 Task: For heading Calibri with Bold.  font size for heading24,  'Change the font style of data to'Bell MT.  and font size to 16,  Change the alignment of both headline & data to Align middle & Align Center.  In the sheet  Attendance Sheet for Weekly Monitoringbook
Action: Mouse moved to (337, 449)
Screenshot: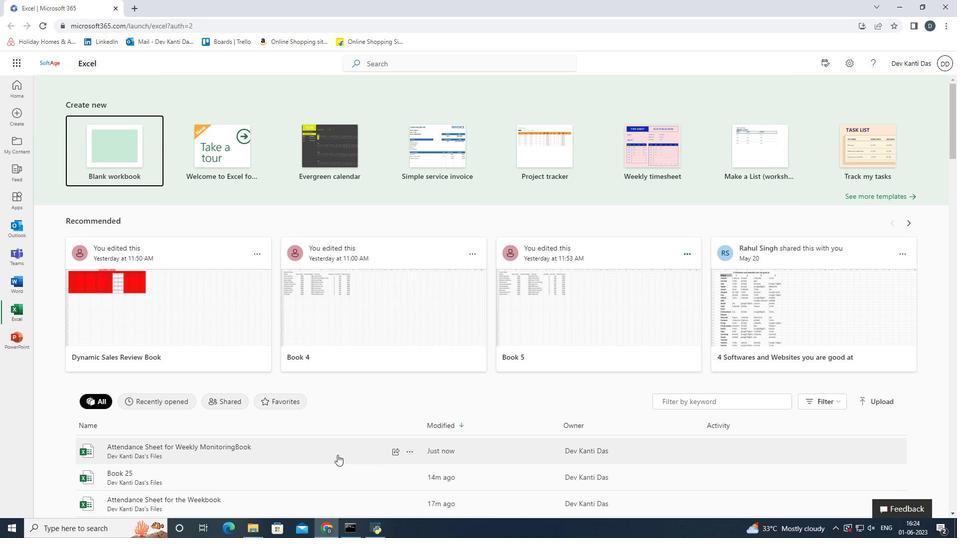 
Action: Mouse pressed left at (337, 449)
Screenshot: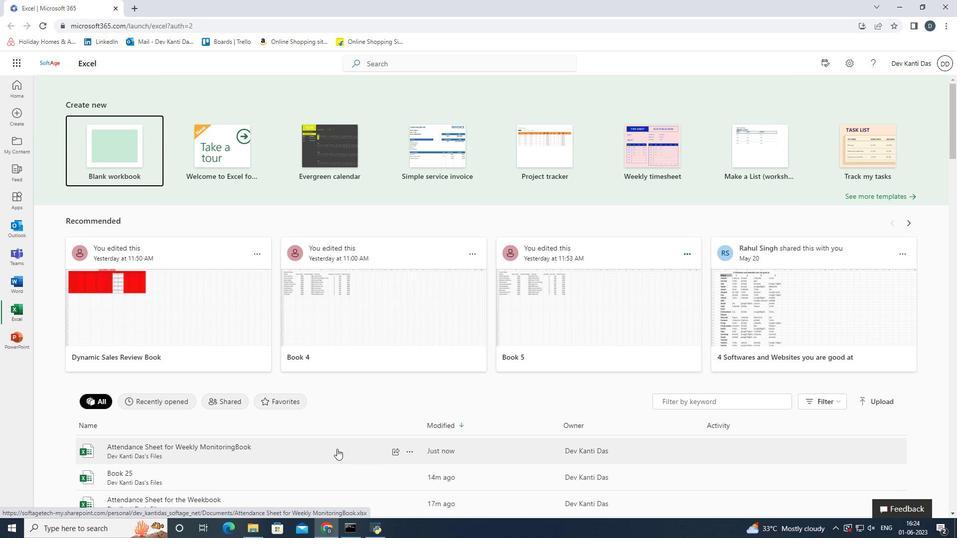 
Action: Mouse moved to (49, 169)
Screenshot: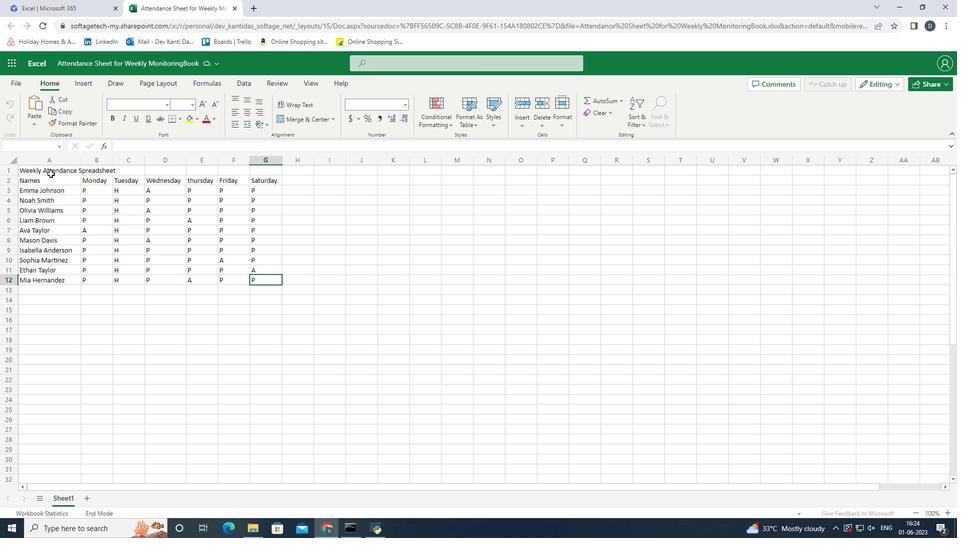 
Action: Mouse pressed left at (49, 169)
Screenshot: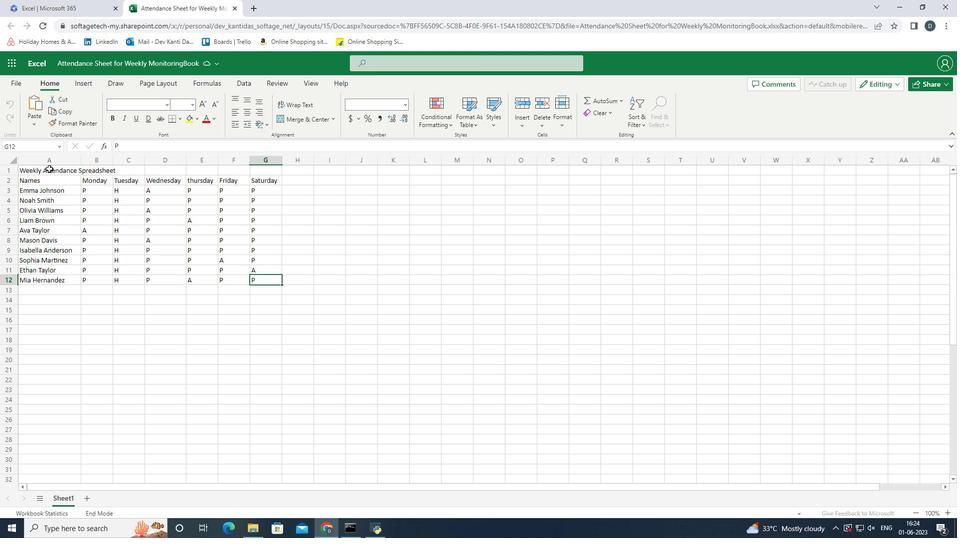 
Action: Mouse moved to (168, 101)
Screenshot: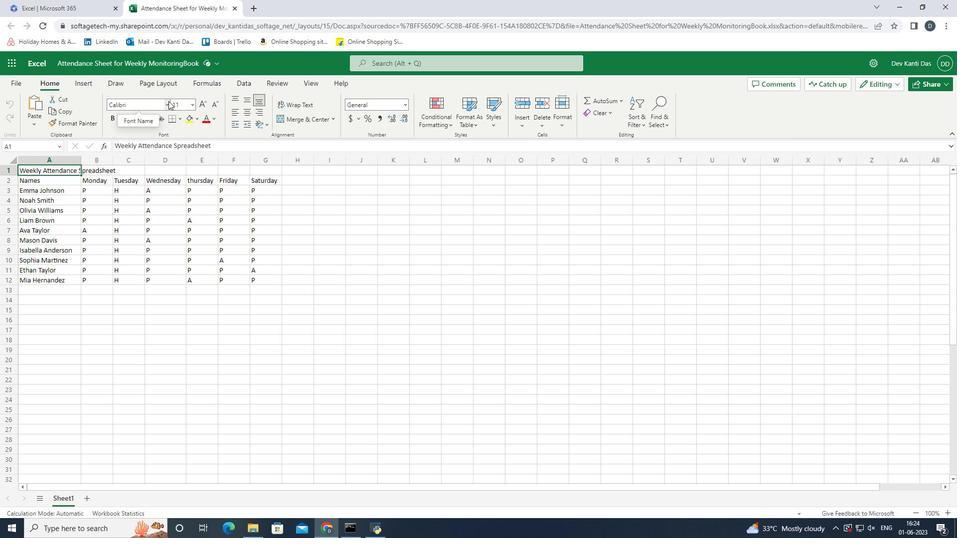 
Action: Mouse pressed left at (168, 101)
Screenshot: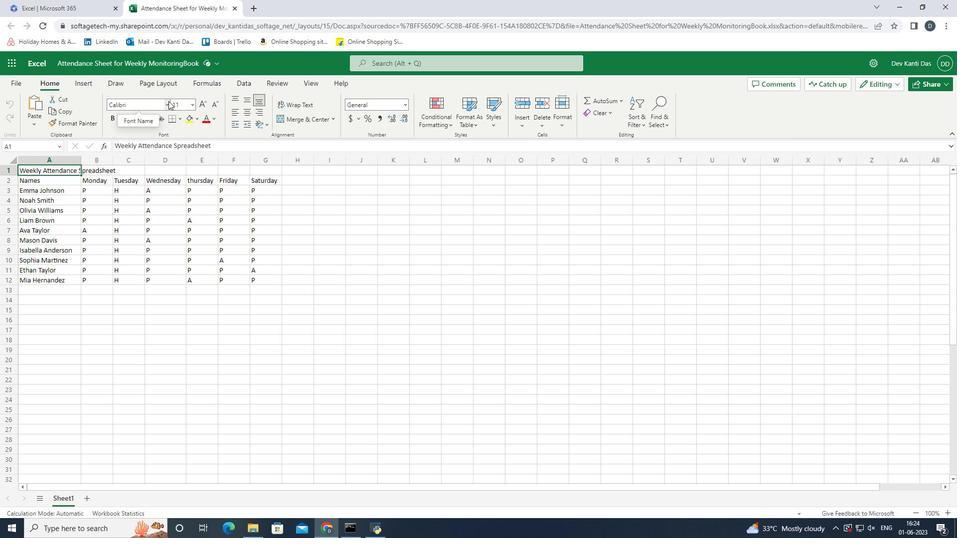 
Action: Mouse moved to (164, 198)
Screenshot: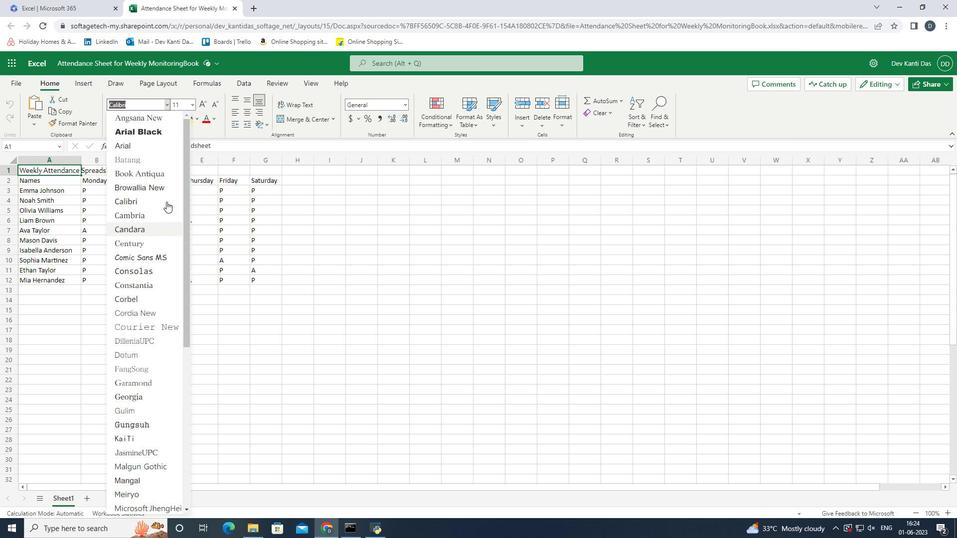 
Action: Mouse pressed left at (164, 198)
Screenshot: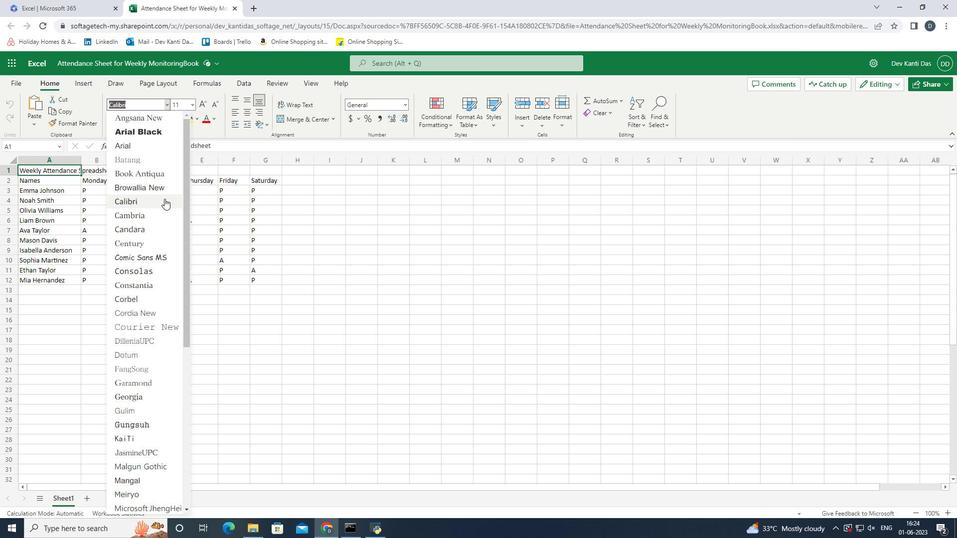 
Action: Mouse moved to (111, 122)
Screenshot: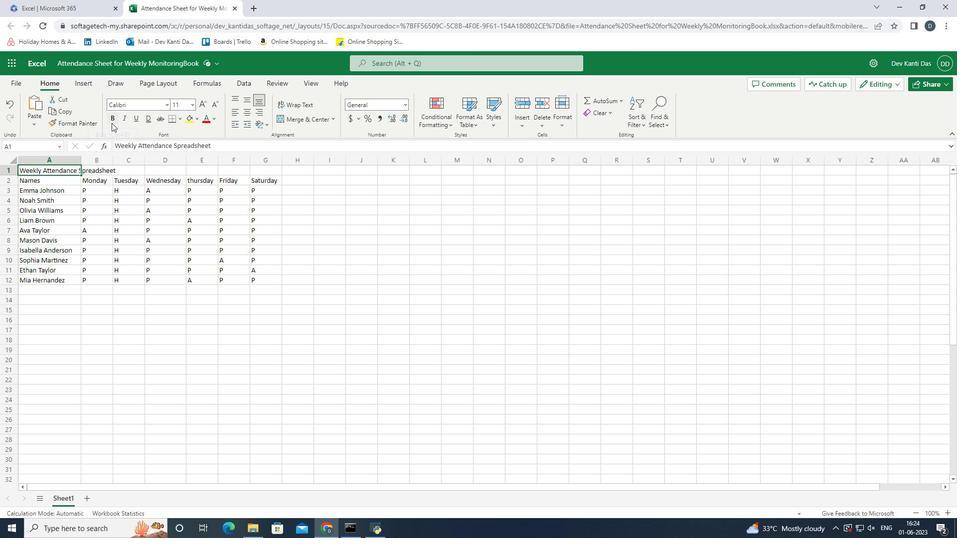 
Action: Mouse pressed left at (111, 122)
Screenshot: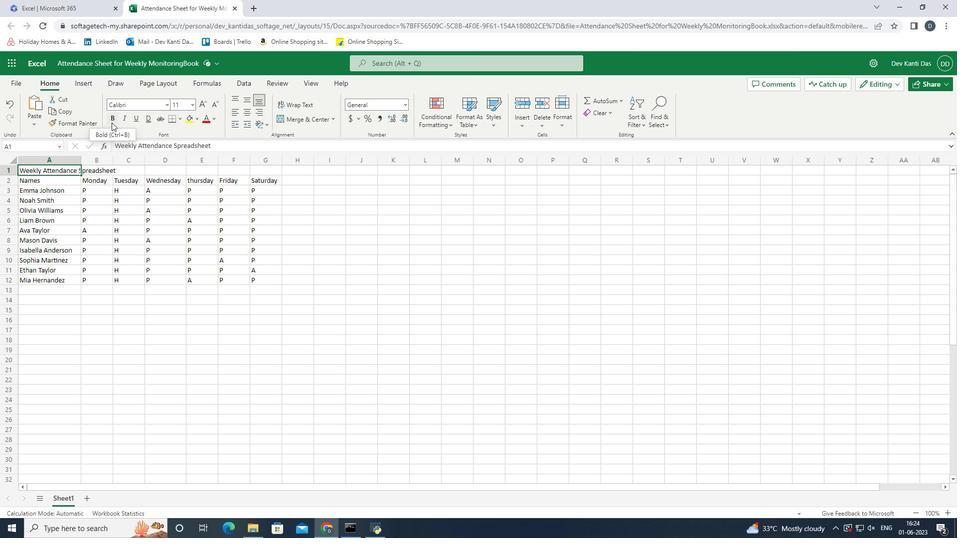 
Action: Mouse moved to (192, 106)
Screenshot: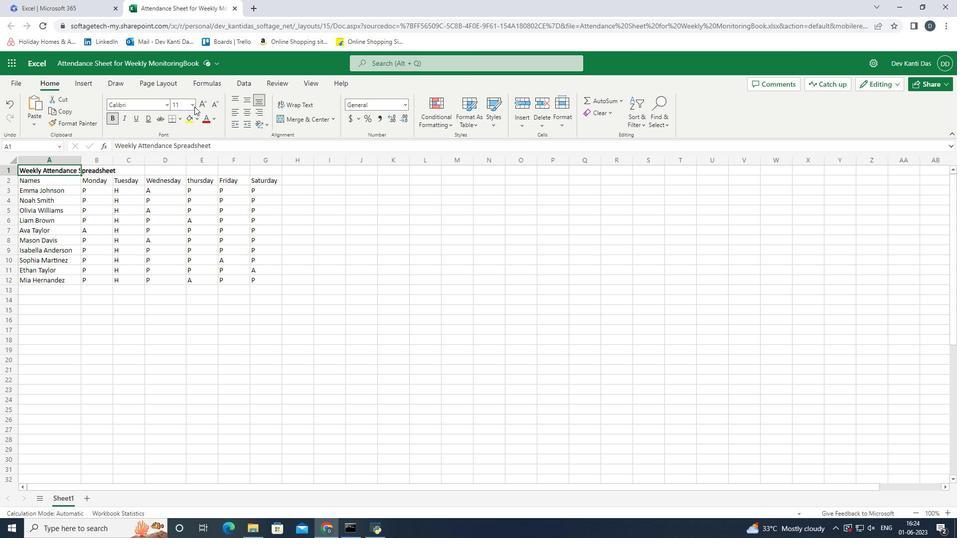 
Action: Mouse pressed left at (192, 106)
Screenshot: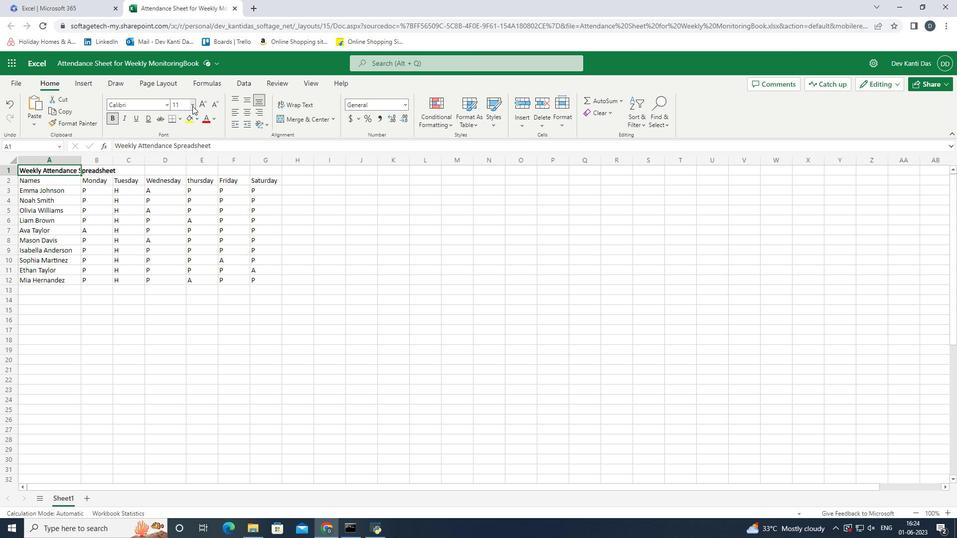 
Action: Mouse moved to (186, 238)
Screenshot: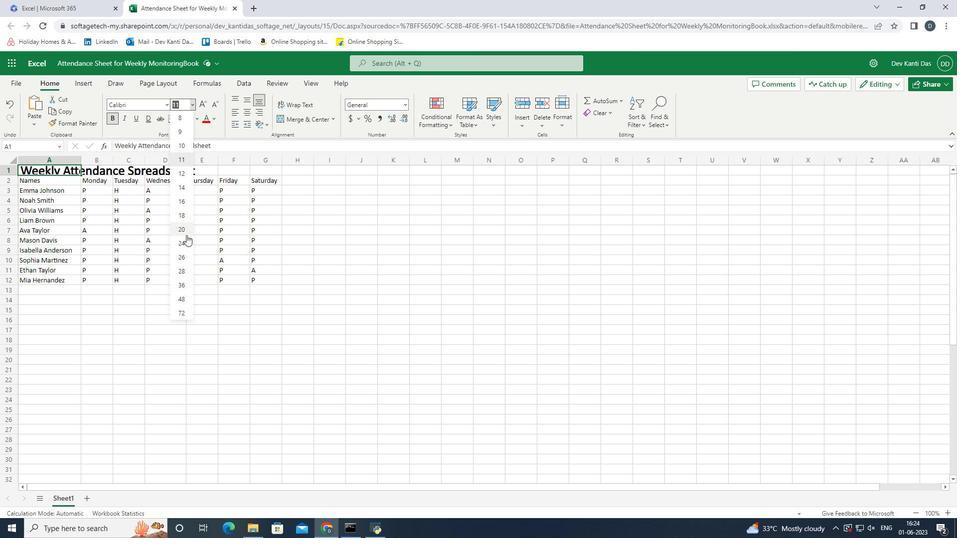 
Action: Mouse pressed left at (186, 238)
Screenshot: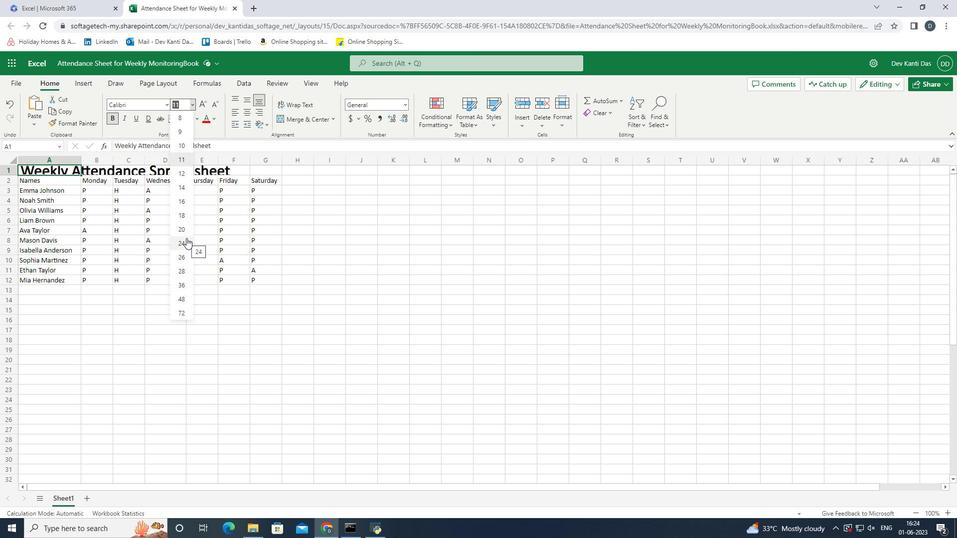 
Action: Mouse moved to (70, 170)
Screenshot: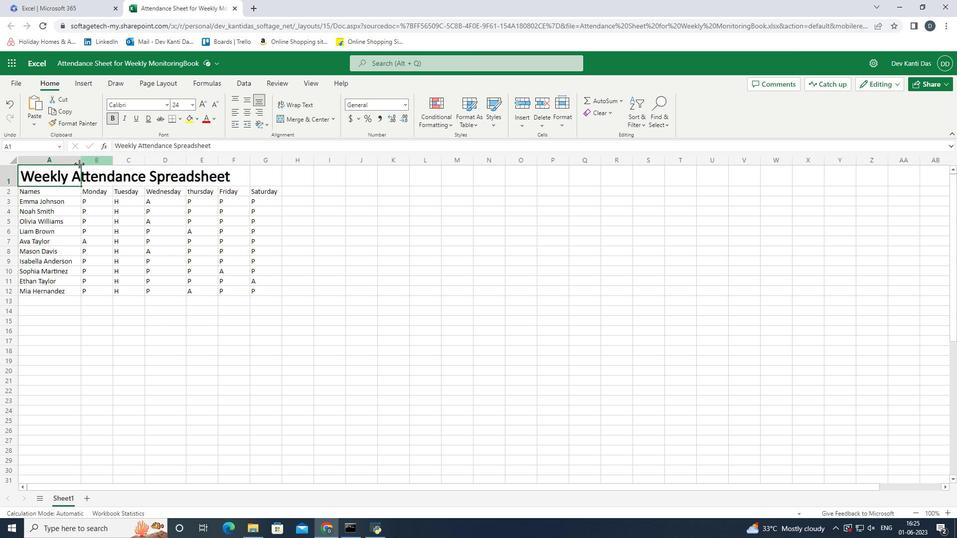 
Action: Mouse pressed left at (70, 170)
Screenshot: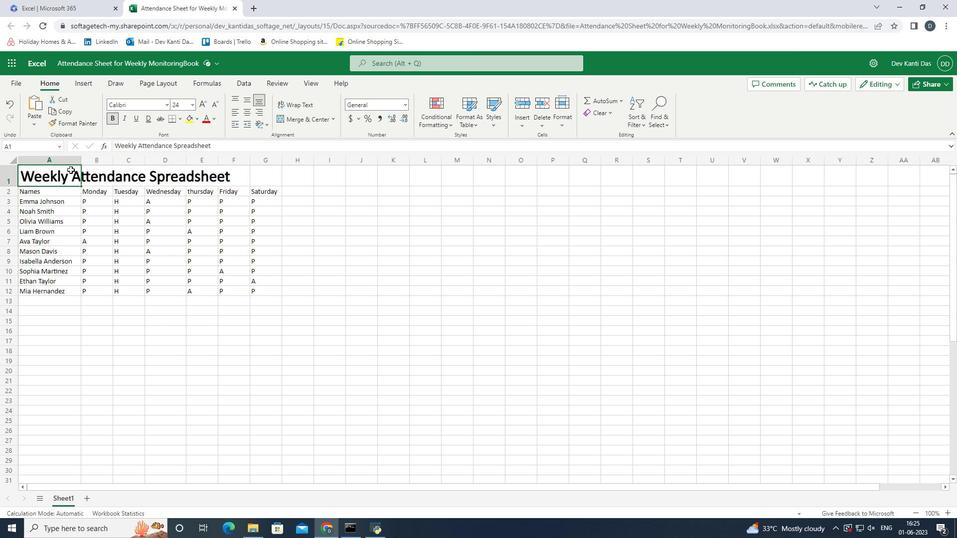 
Action: Mouse moved to (333, 119)
Screenshot: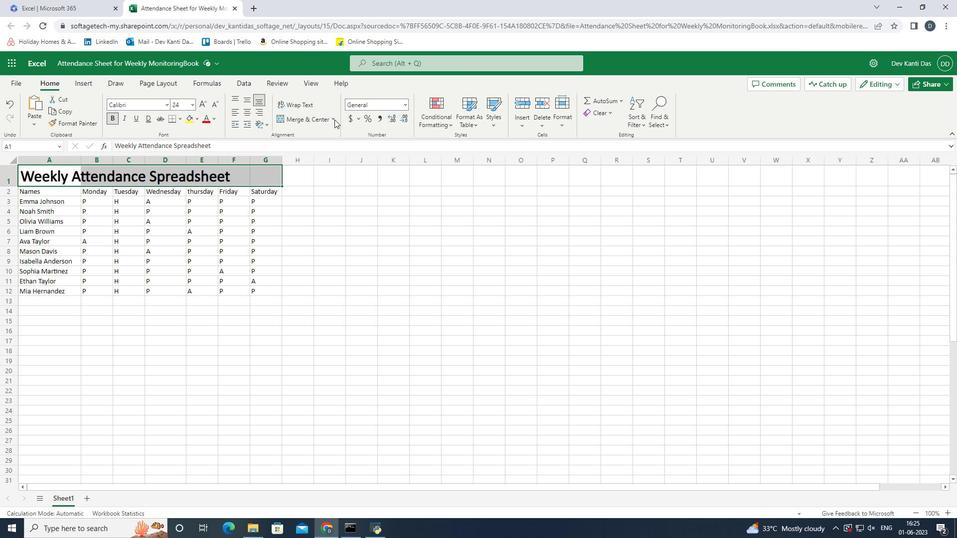 
Action: Mouse pressed left at (333, 119)
Screenshot: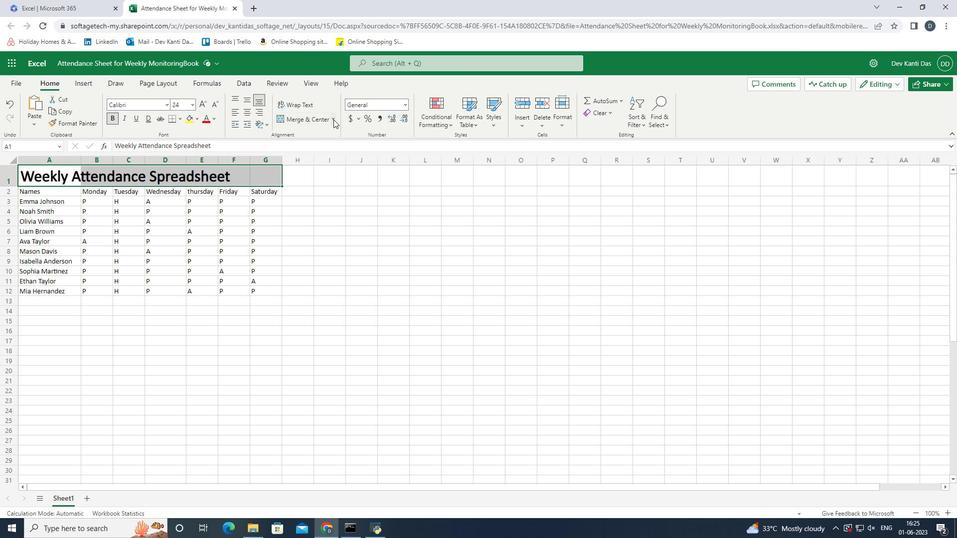 
Action: Mouse moved to (337, 177)
Screenshot: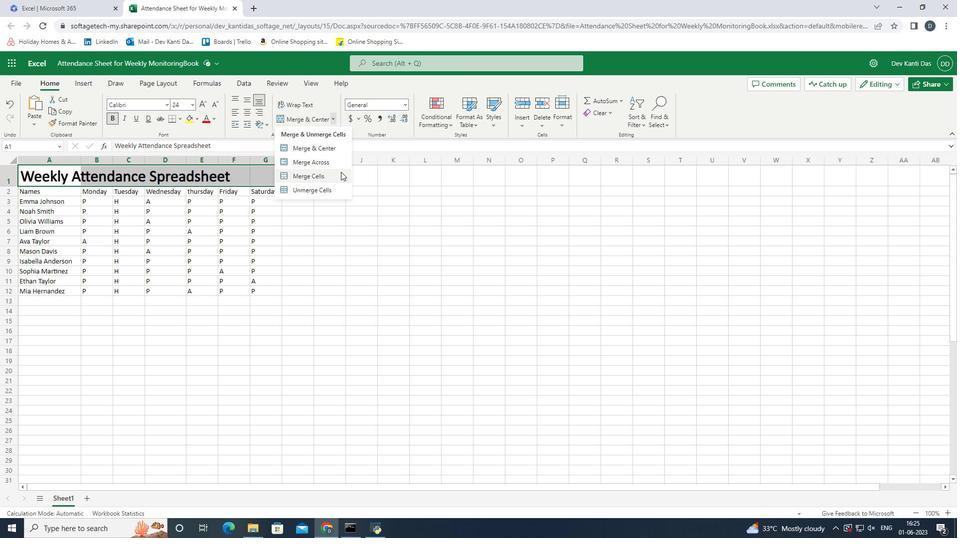 
Action: Mouse pressed left at (337, 177)
Screenshot: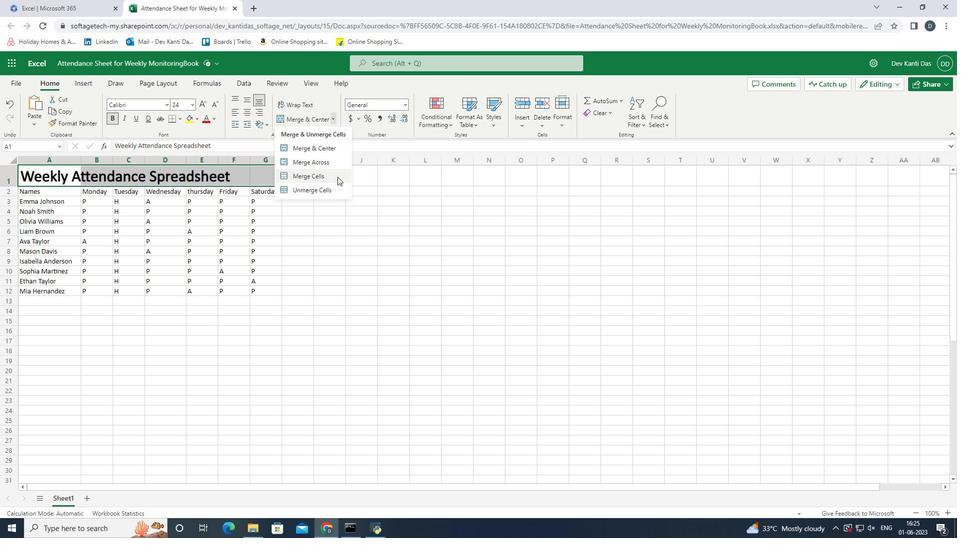 
Action: Mouse moved to (53, 190)
Screenshot: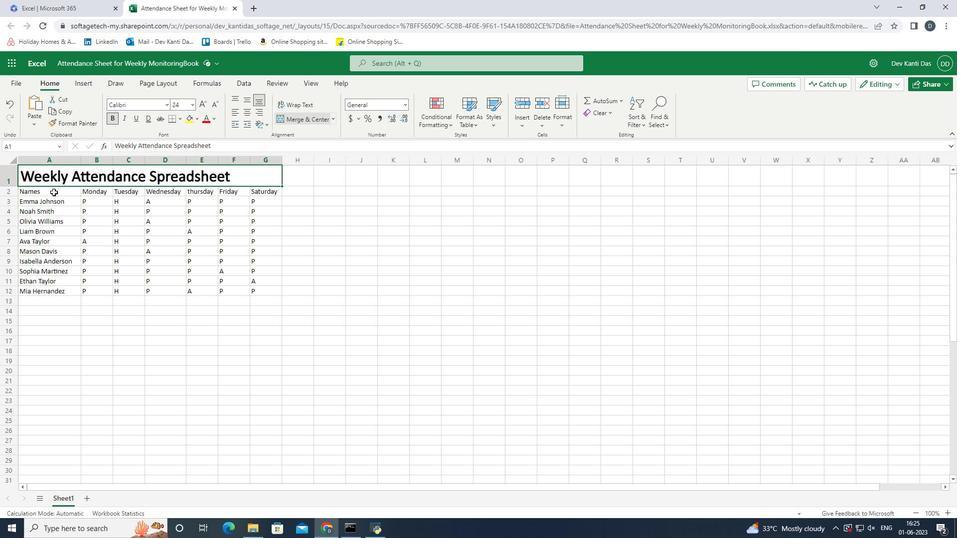
Action: Mouse pressed left at (53, 190)
Screenshot: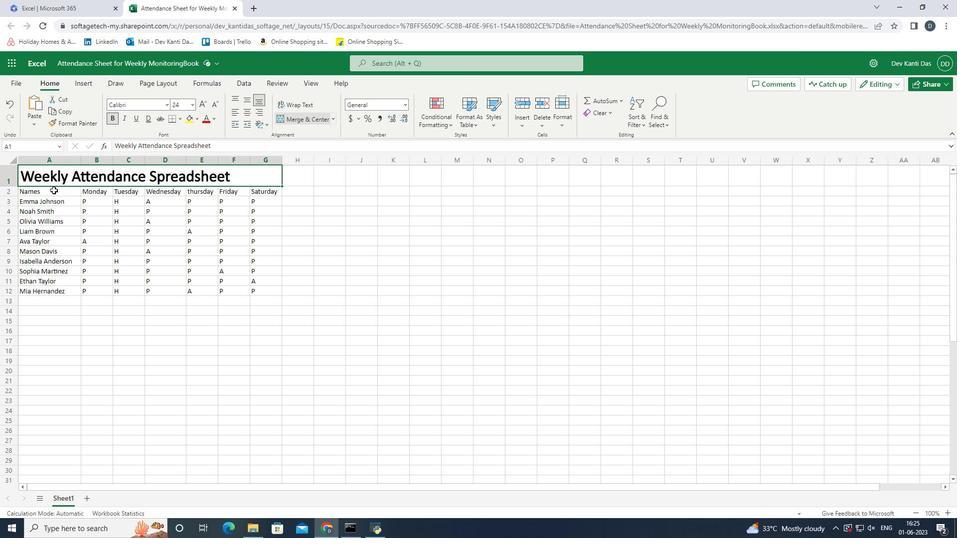 
Action: Mouse pressed left at (53, 190)
Screenshot: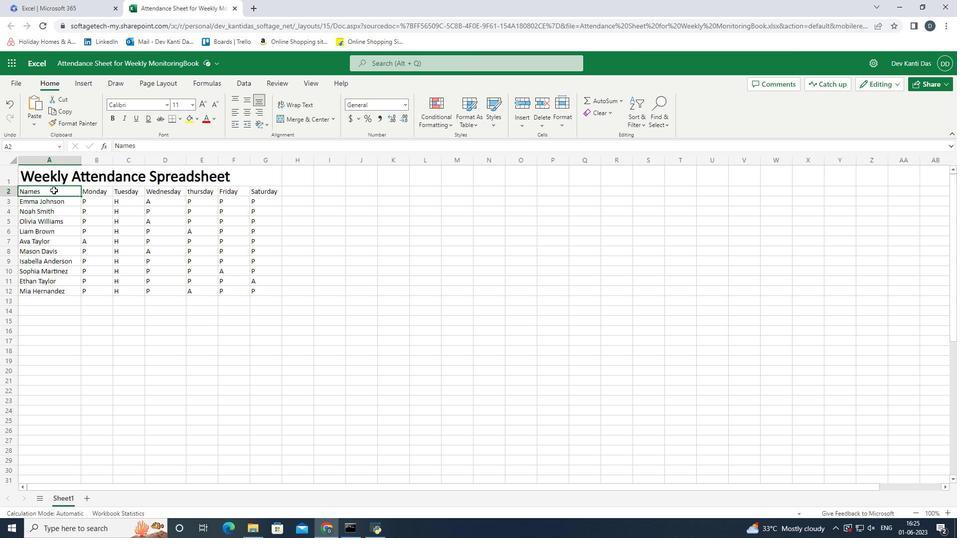
Action: Mouse moved to (167, 106)
Screenshot: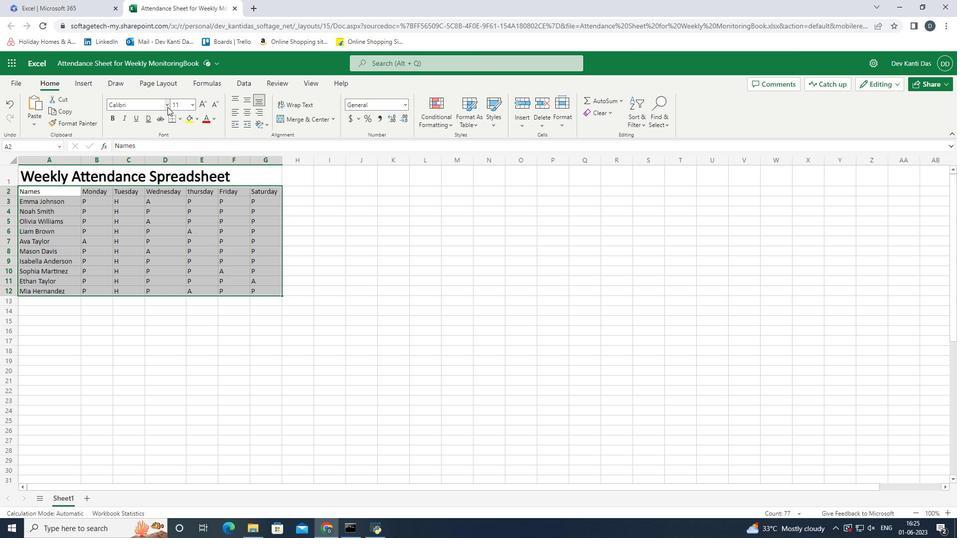 
Action: Mouse pressed left at (167, 106)
Screenshot: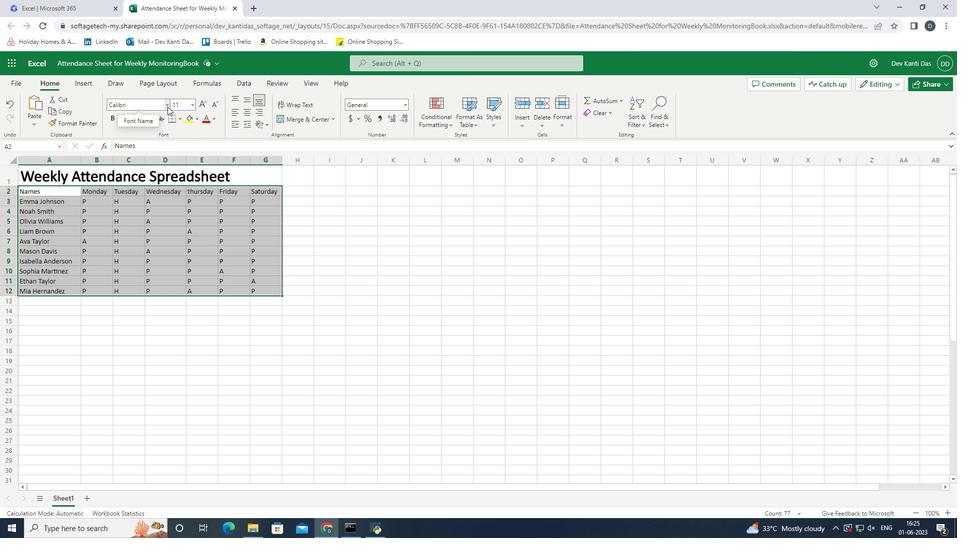 
Action: Mouse moved to (176, 159)
Screenshot: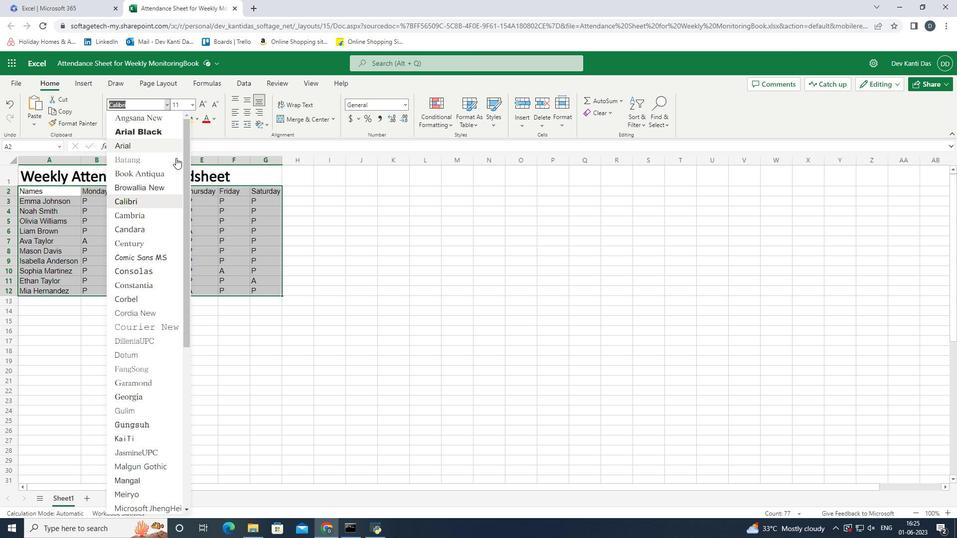 
Action: Mouse pressed left at (176, 159)
Screenshot: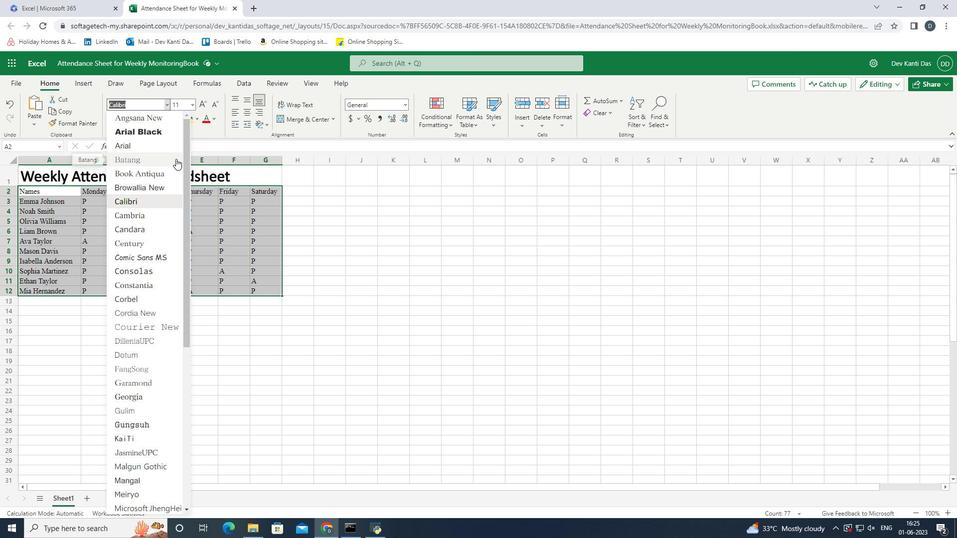 
Action: Mouse moved to (191, 105)
Screenshot: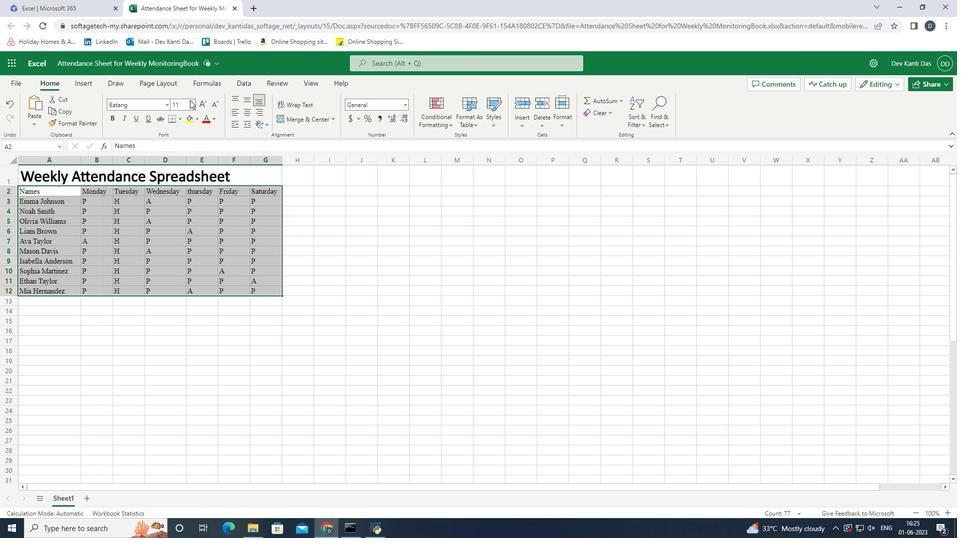 
Action: Mouse pressed left at (191, 105)
Screenshot: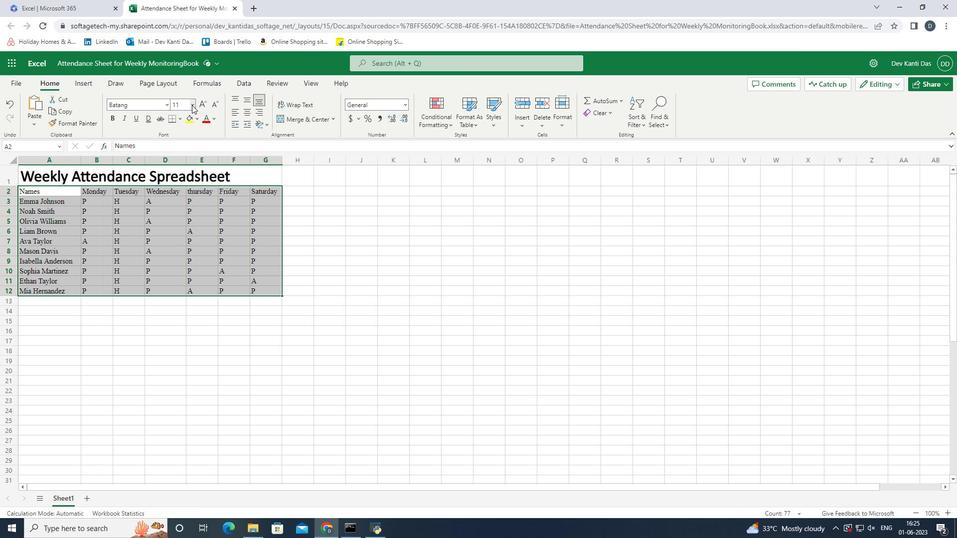 
Action: Mouse moved to (189, 198)
Screenshot: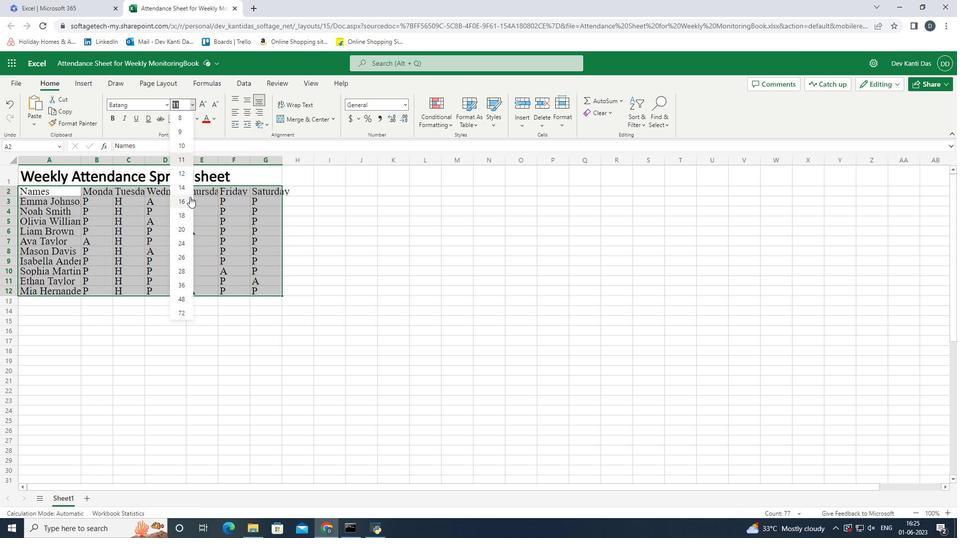 
Action: Mouse pressed left at (189, 198)
Screenshot: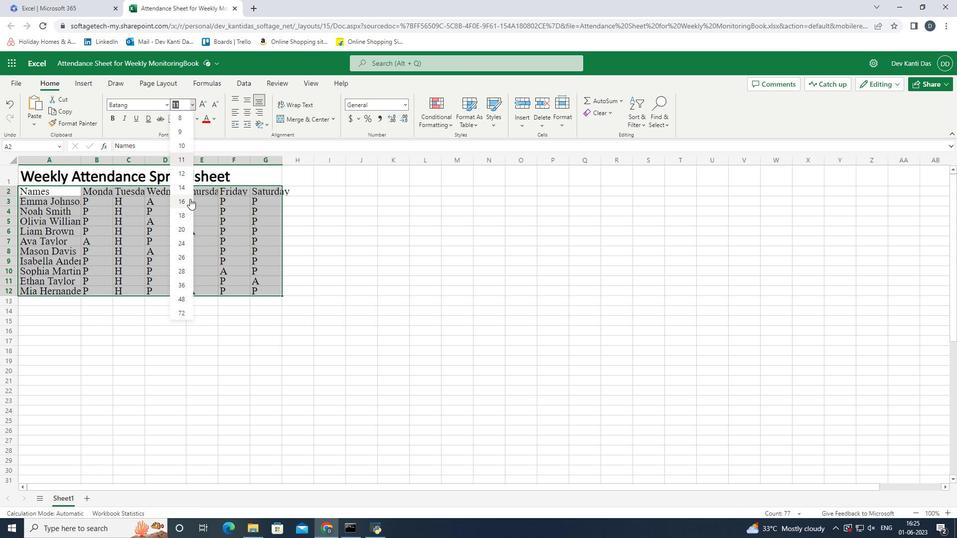 
Action: Mouse moved to (279, 162)
Screenshot: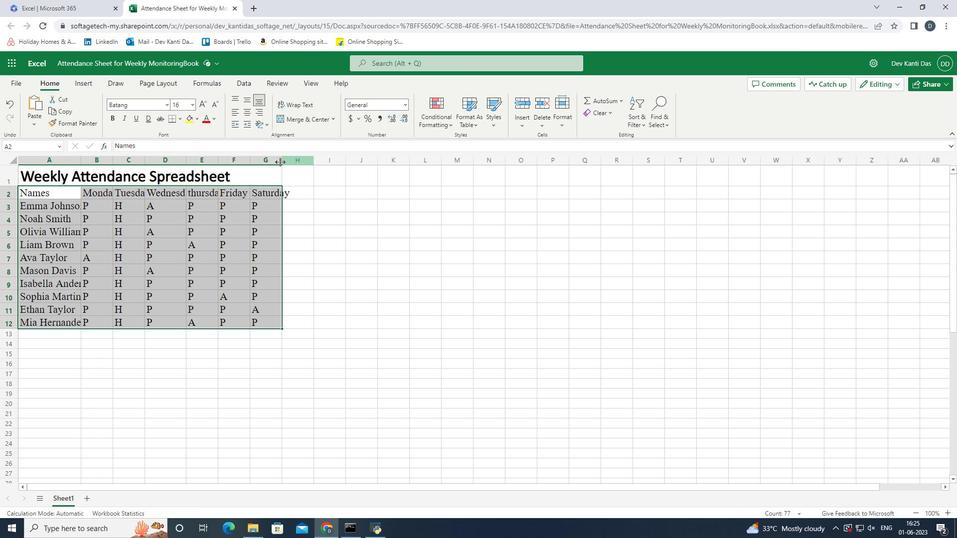 
Action: Mouse pressed left at (279, 162)
Screenshot: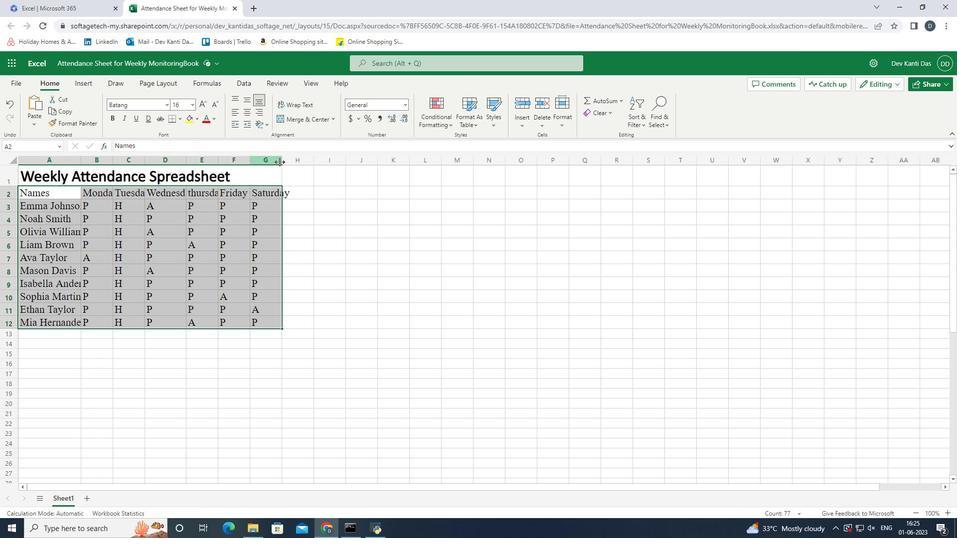 
Action: Mouse moved to (251, 160)
Screenshot: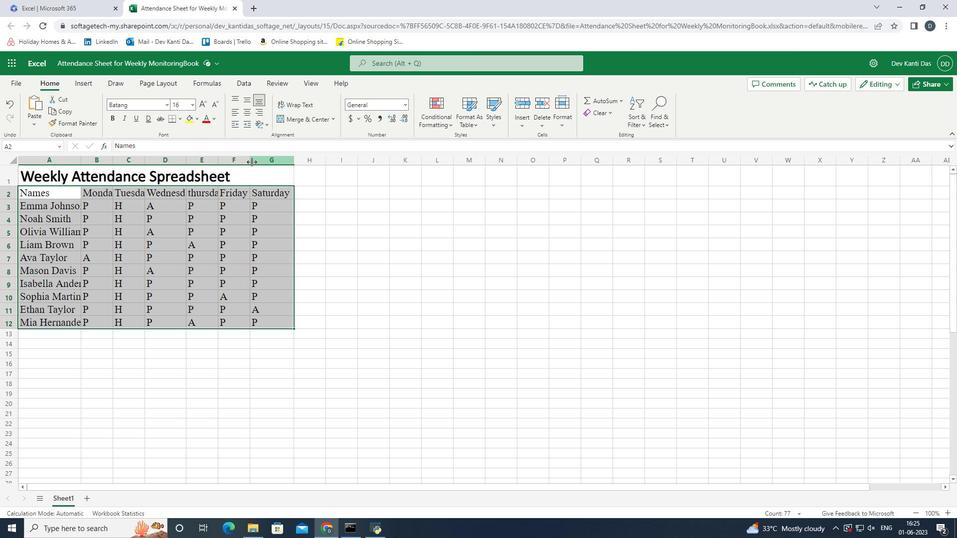
Action: Mouse pressed left at (251, 160)
Screenshot: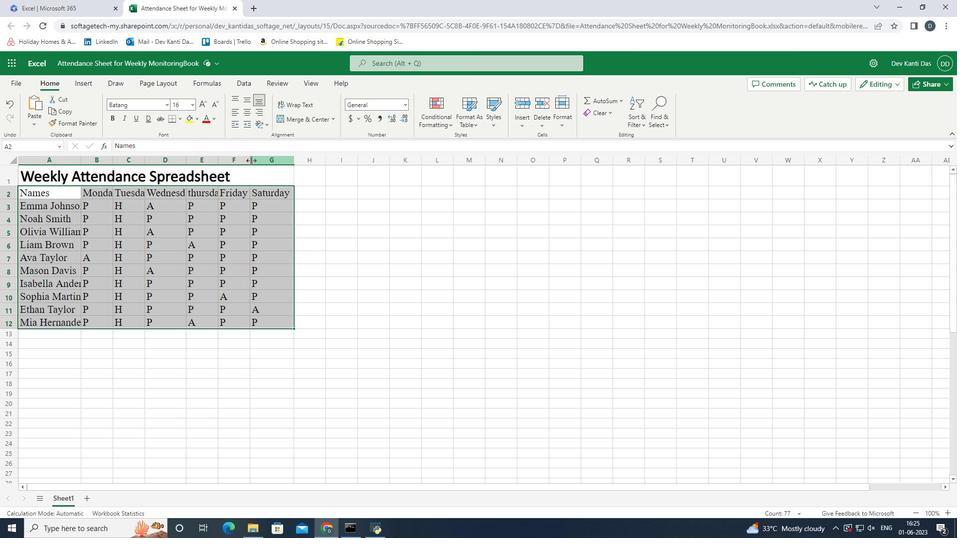 
Action: Mouse moved to (217, 161)
Screenshot: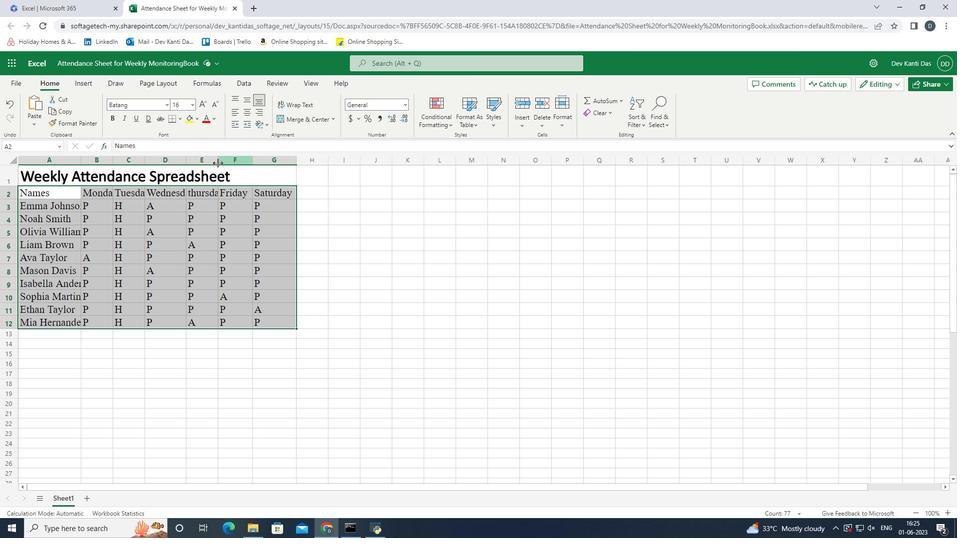 
Action: Mouse pressed left at (217, 161)
Screenshot: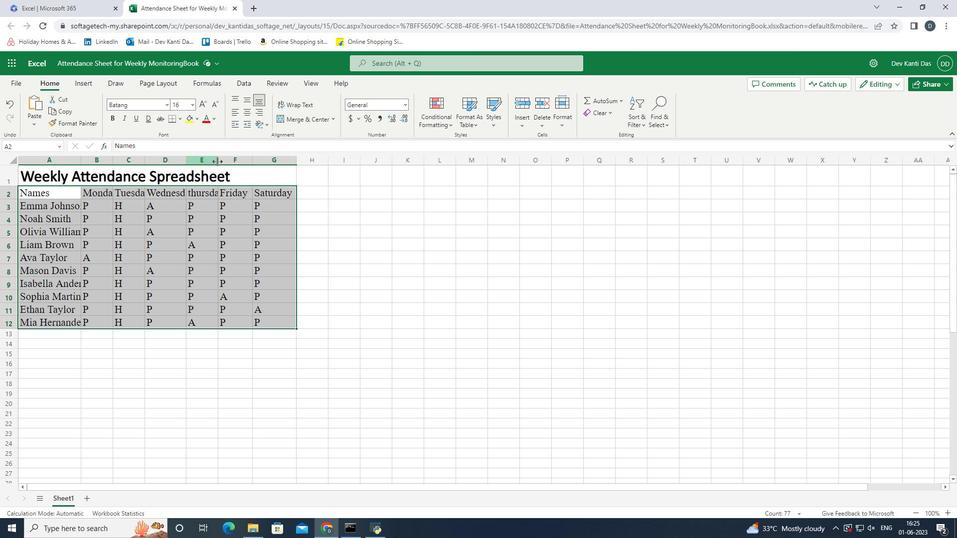 
Action: Mouse moved to (186, 161)
Screenshot: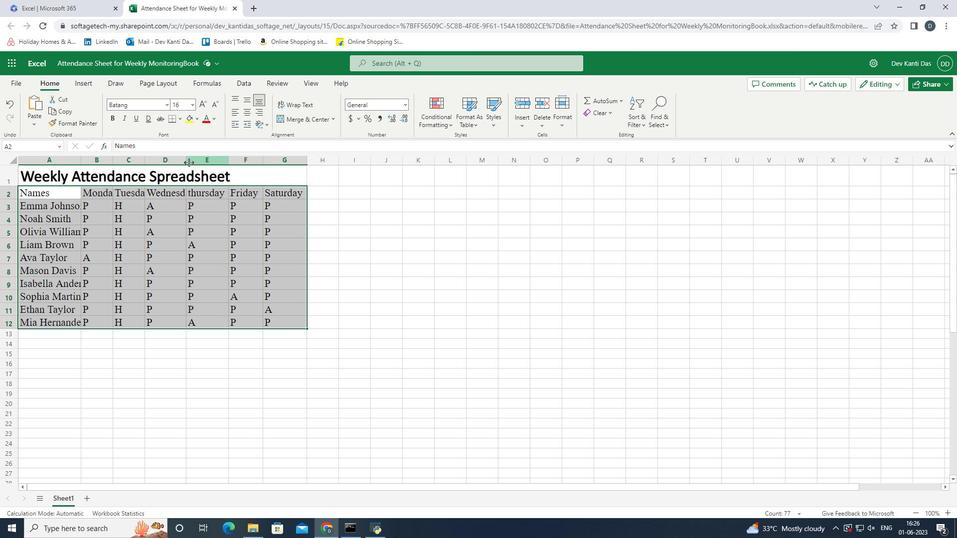 
Action: Mouse pressed left at (186, 161)
Screenshot: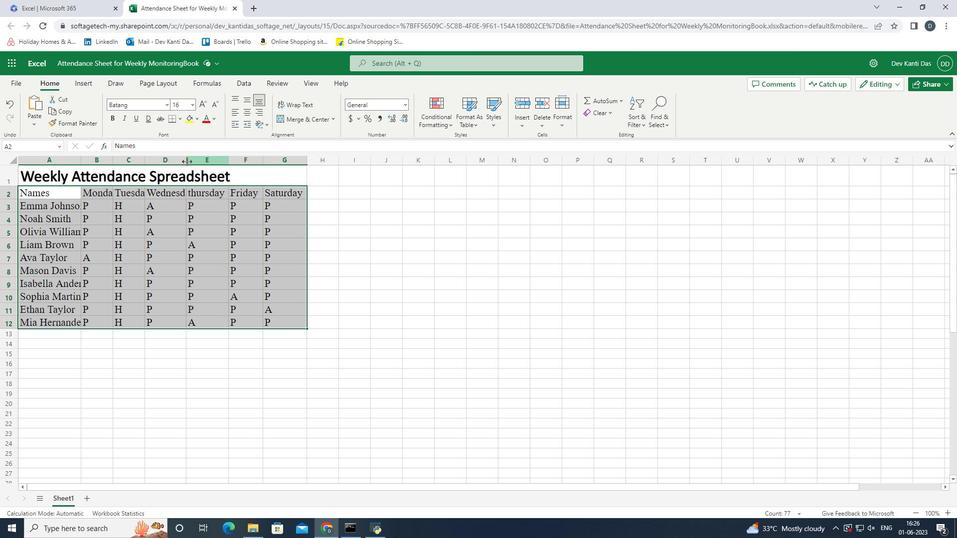 
Action: Mouse moved to (193, 158)
Screenshot: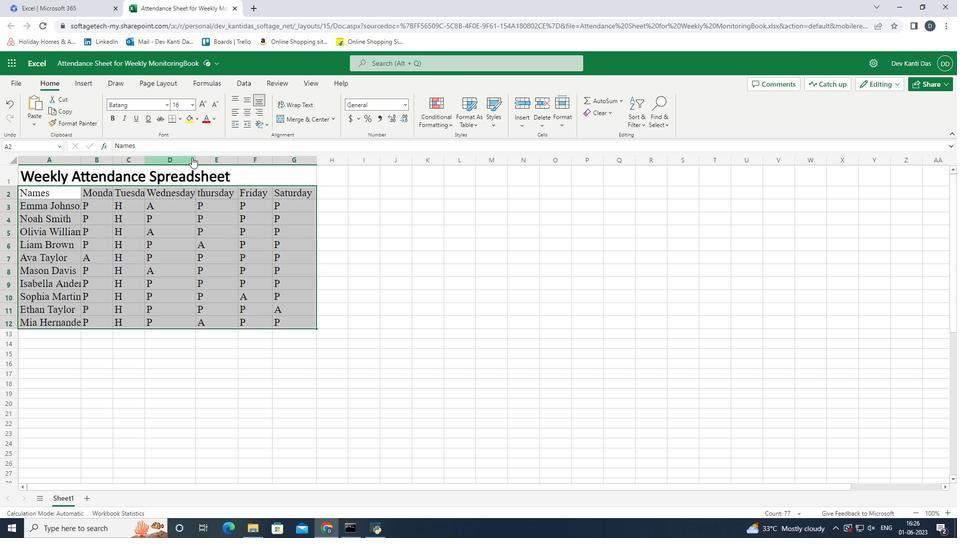 
Action: Mouse pressed left at (193, 158)
Screenshot: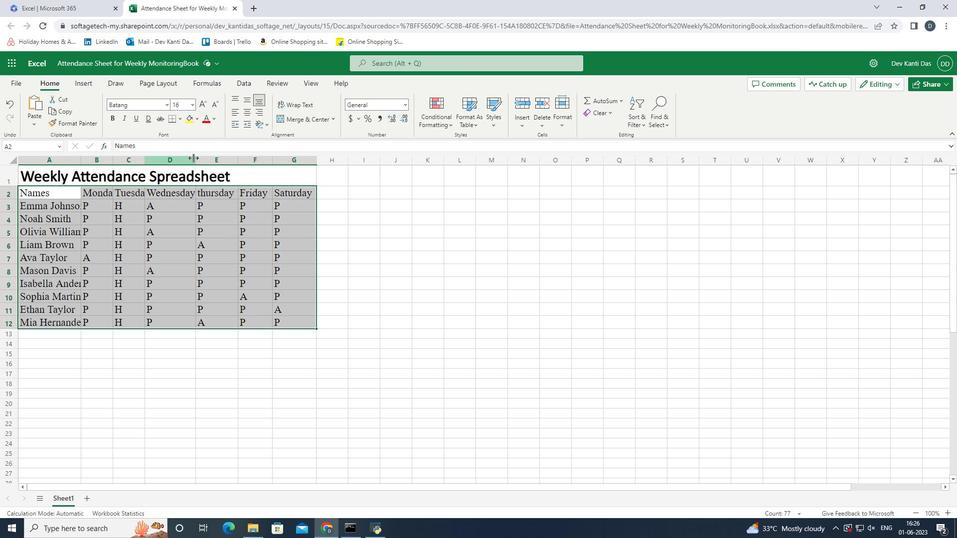 
Action: Mouse moved to (143, 162)
Screenshot: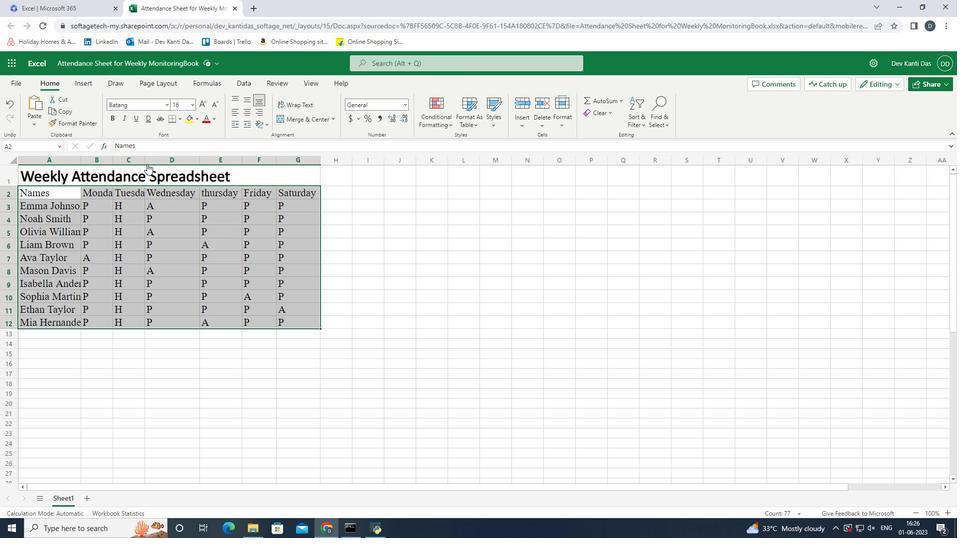 
Action: Mouse pressed left at (143, 162)
Screenshot: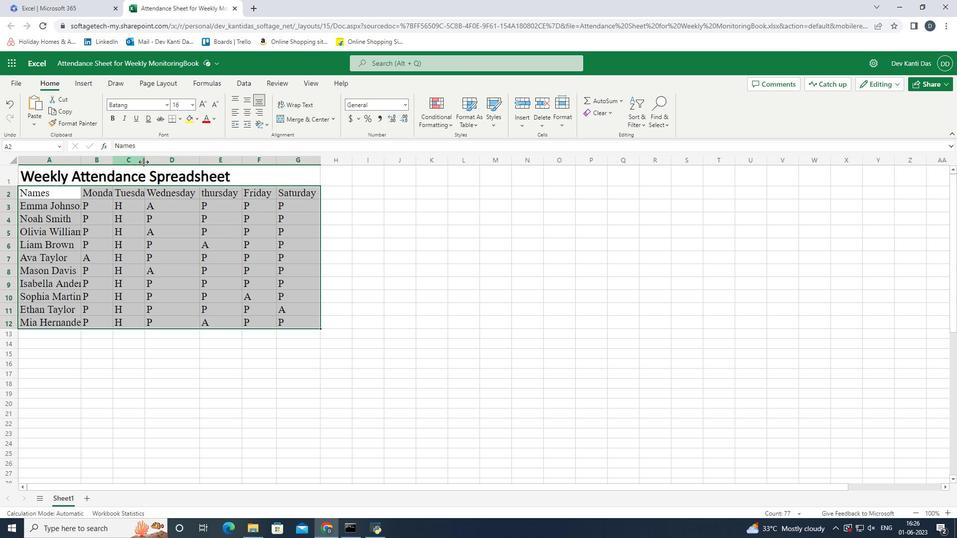 
Action: Mouse moved to (115, 156)
Screenshot: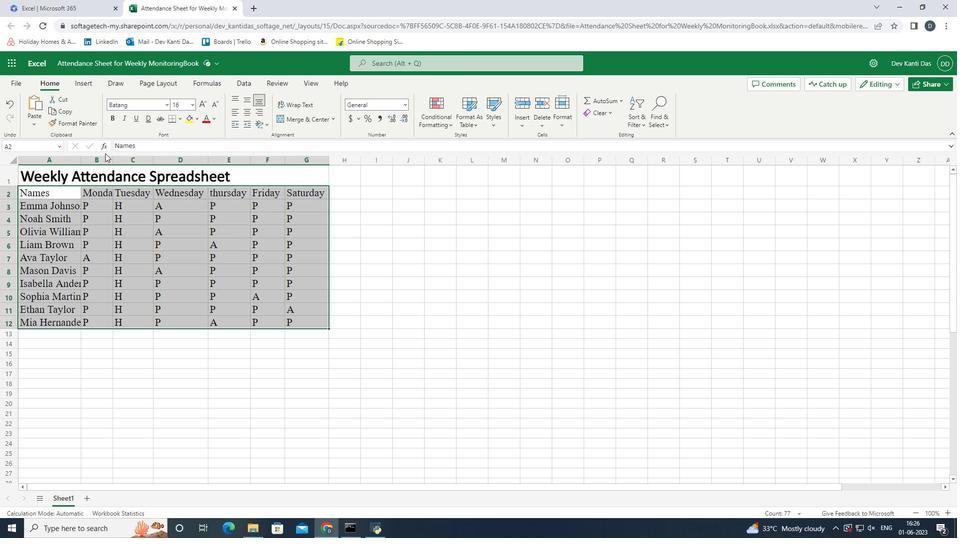 
Action: Mouse pressed left at (115, 156)
Screenshot: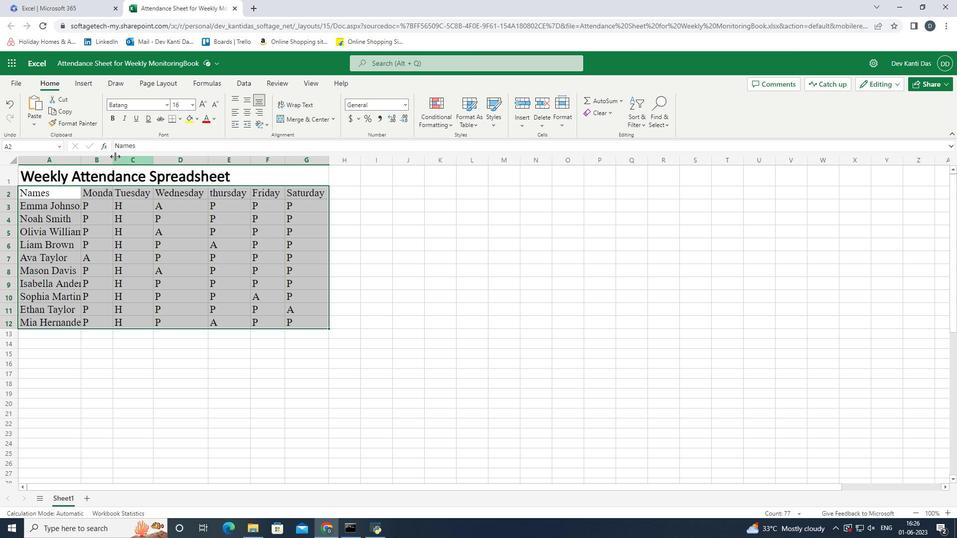 
Action: Mouse moved to (130, 163)
Screenshot: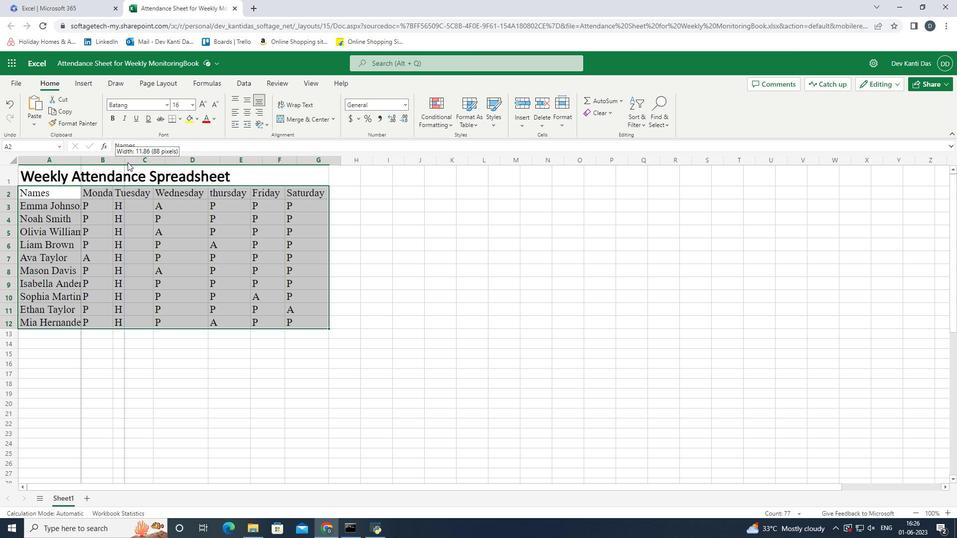 
Action: Mouse pressed left at (130, 163)
Screenshot: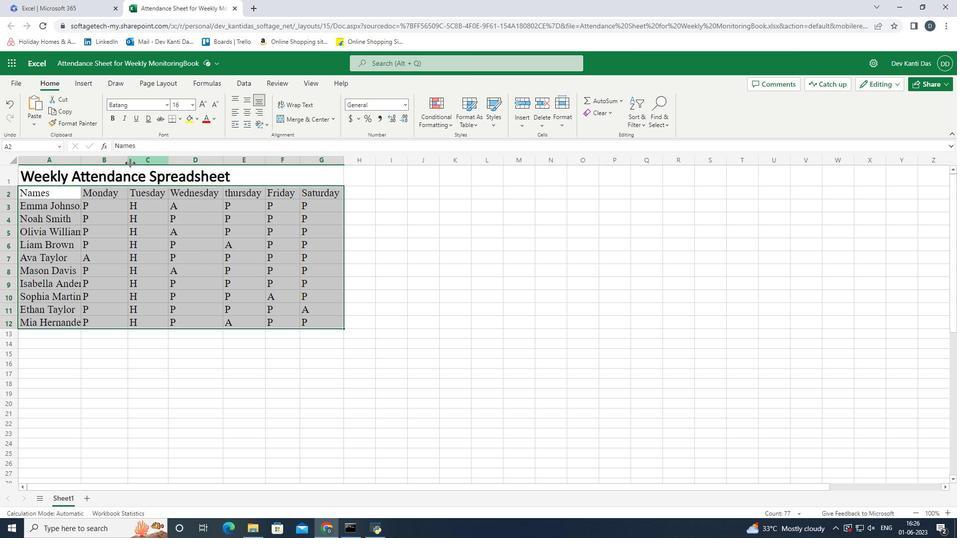 
Action: Mouse moved to (80, 162)
Screenshot: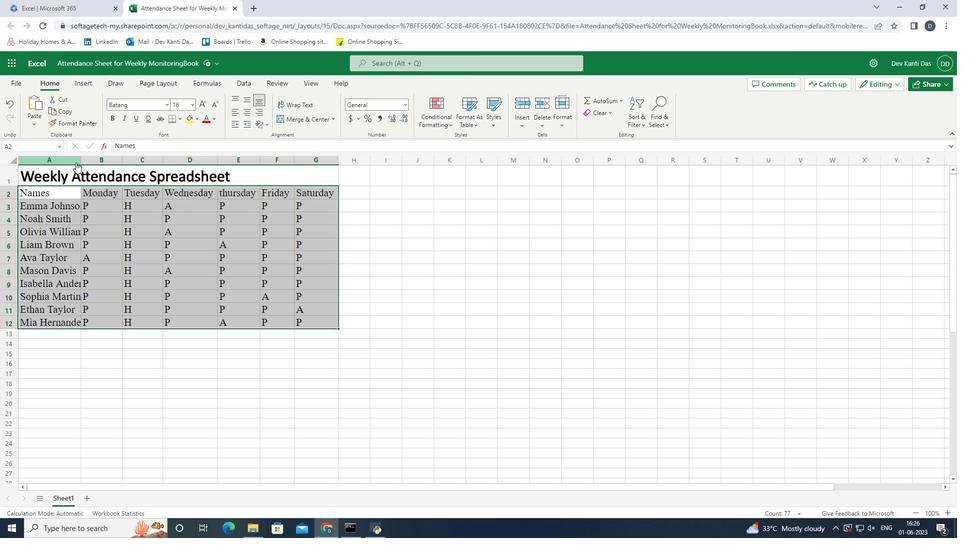 
Action: Mouse pressed left at (80, 162)
Screenshot: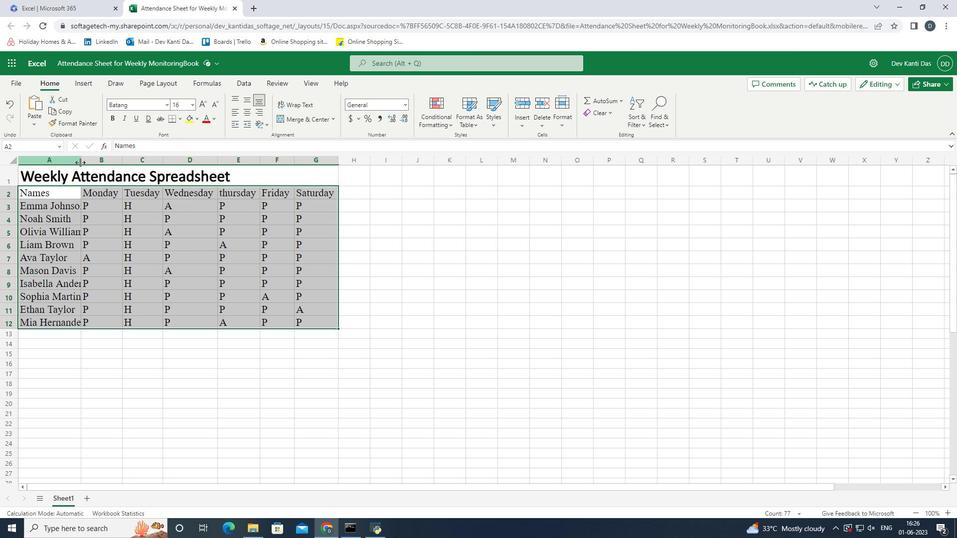 
Action: Mouse moved to (94, 161)
Screenshot: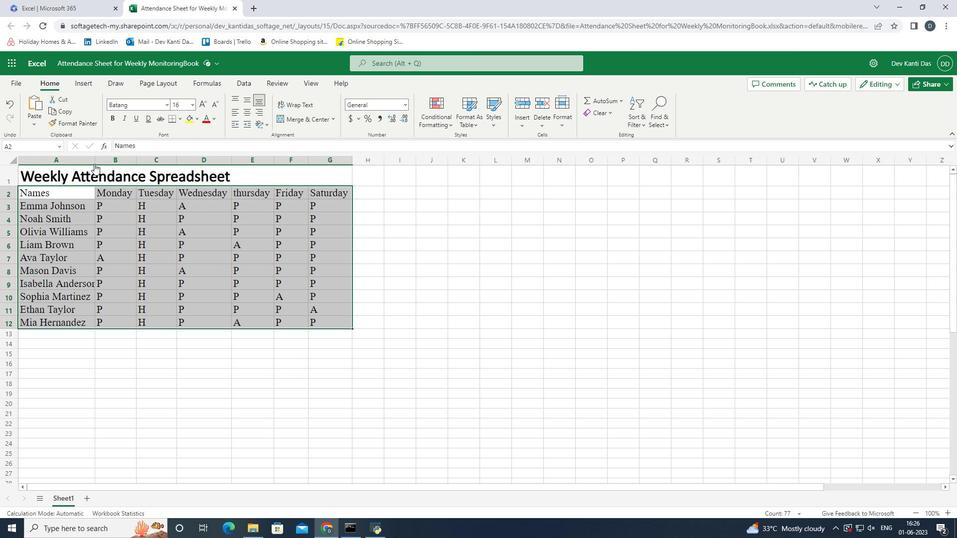 
Action: Mouse pressed left at (94, 161)
Screenshot: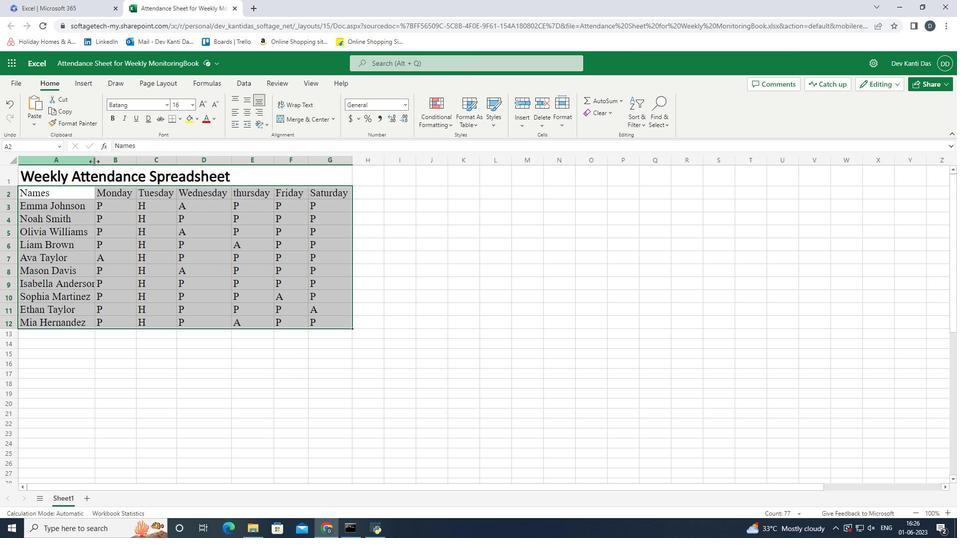 
Action: Mouse moved to (272, 171)
Screenshot: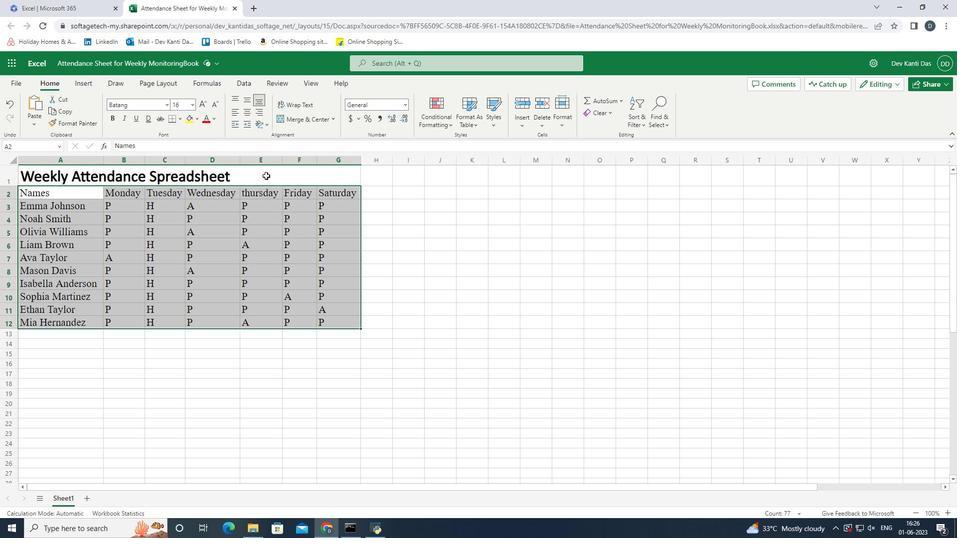 
Action: Mouse pressed left at (272, 171)
Screenshot: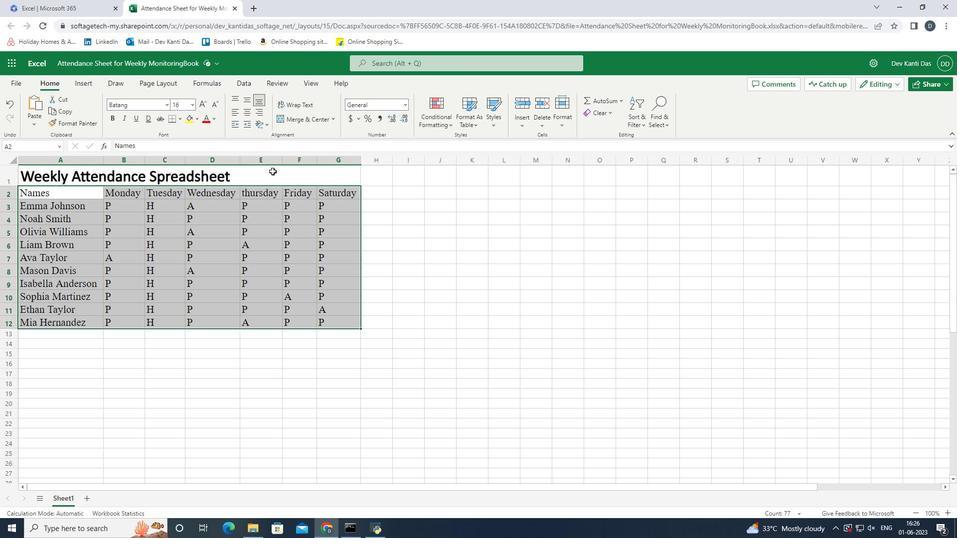 
Action: Mouse pressed left at (272, 171)
Screenshot: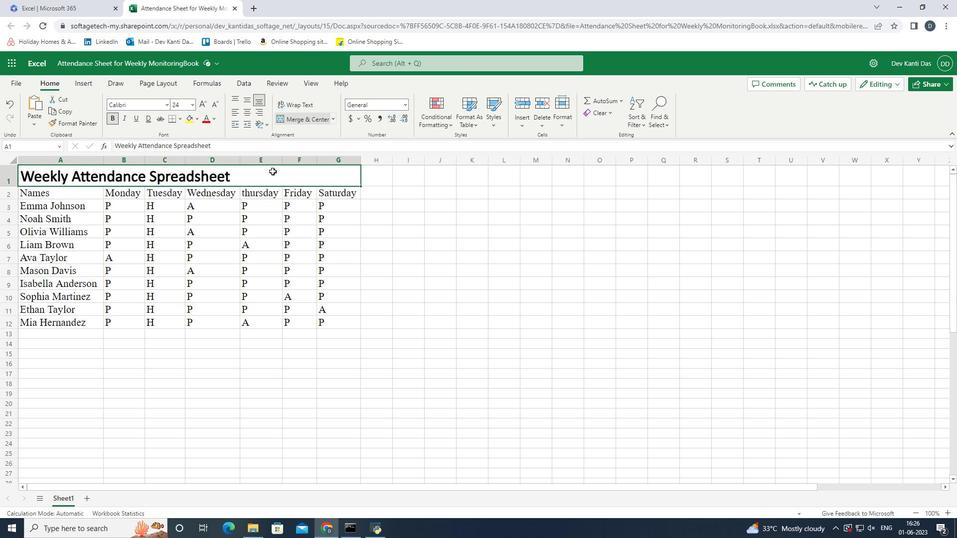 
Action: Mouse moved to (243, 101)
Screenshot: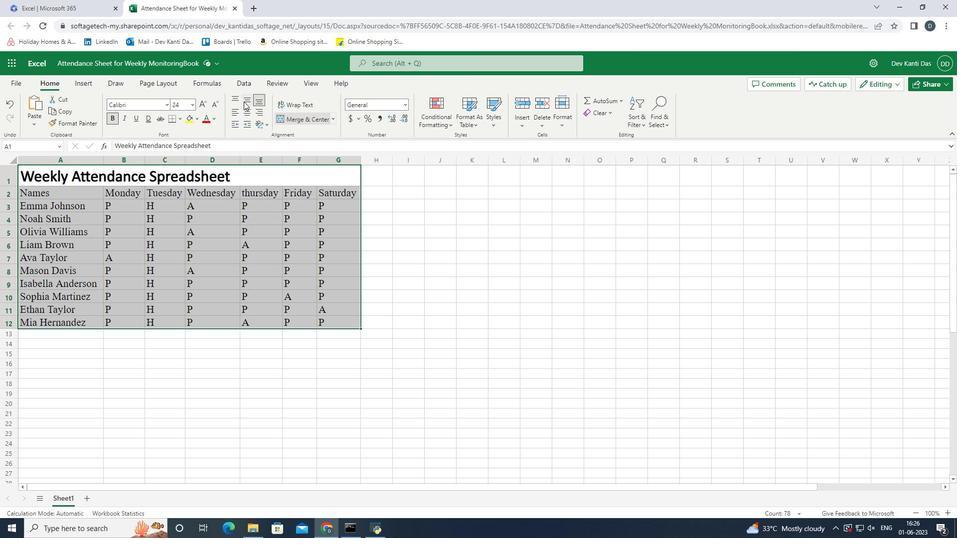 
Action: Mouse pressed left at (243, 101)
Screenshot: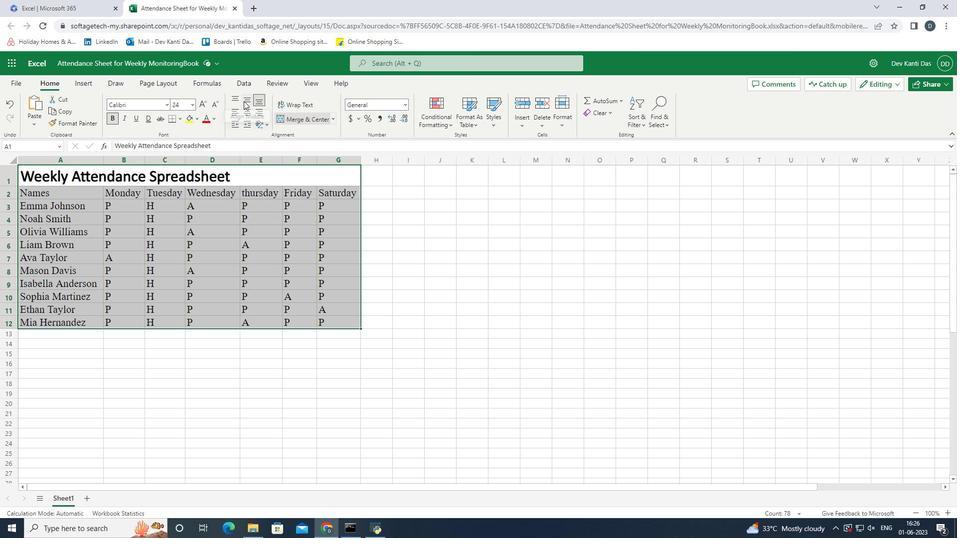 
Action: Mouse moved to (246, 110)
Screenshot: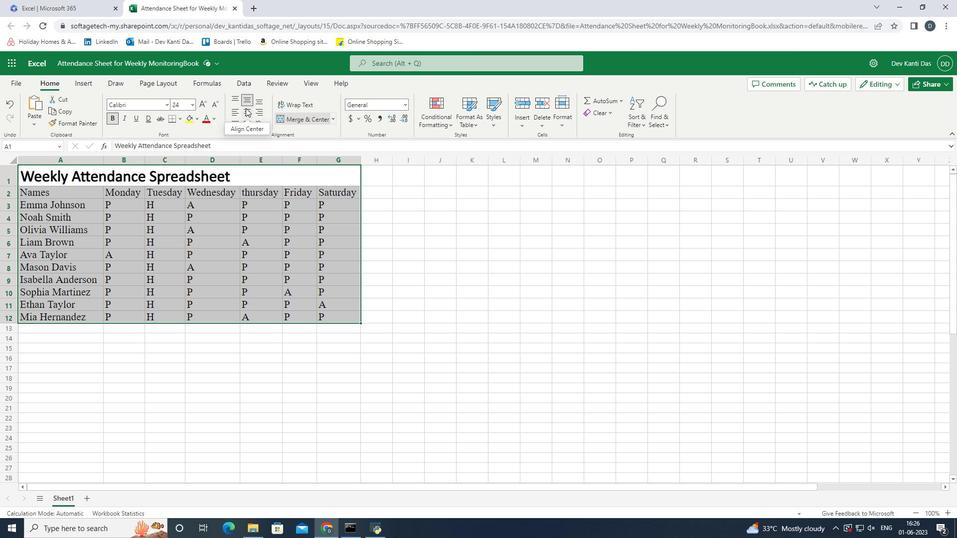 
Action: Mouse pressed left at (246, 110)
Screenshot: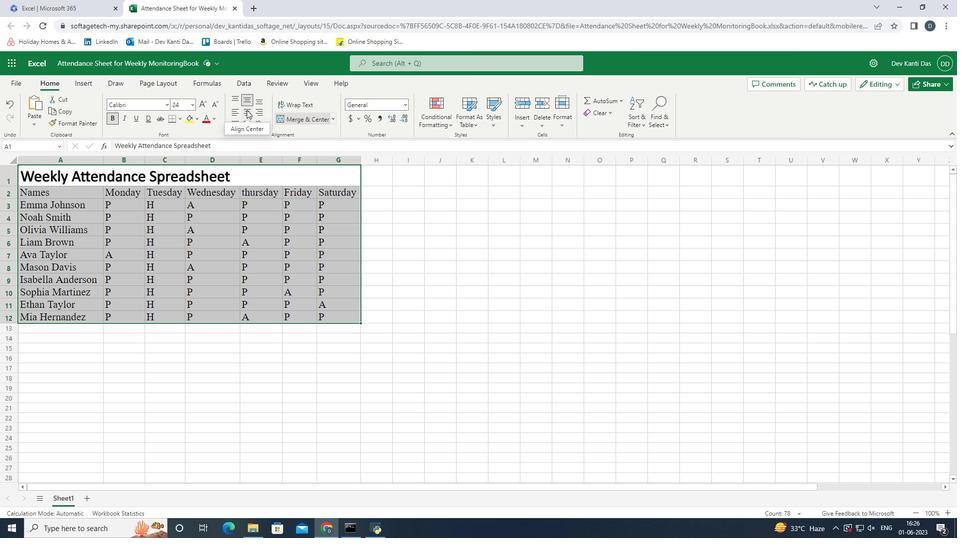 
Action: Mouse moved to (346, 319)
Screenshot: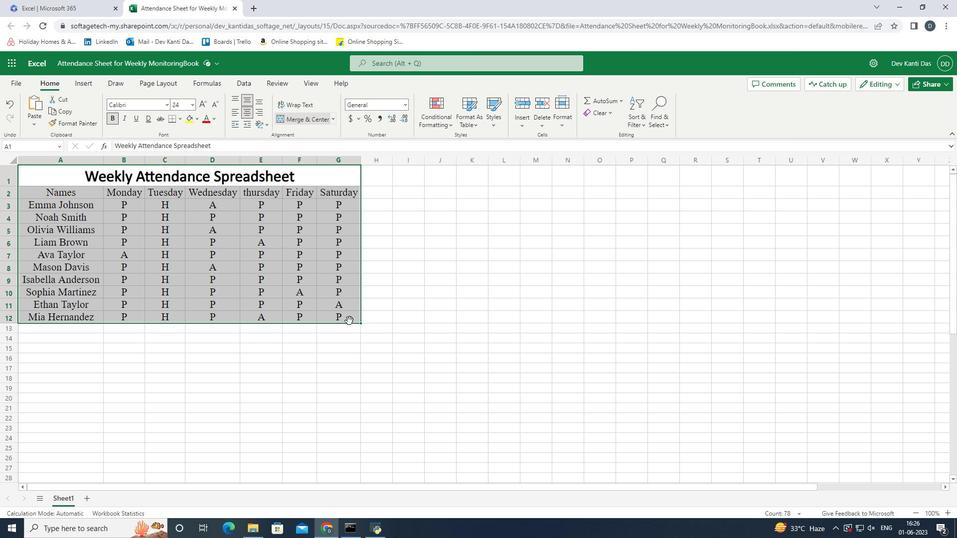 
Action: Mouse pressed left at (346, 319)
Screenshot: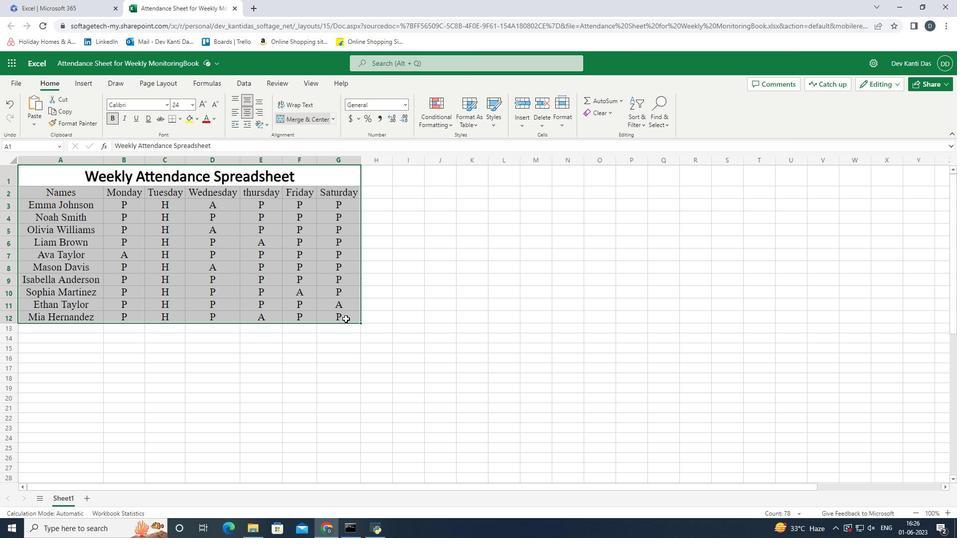 
Action: Mouse moved to (403, 323)
Screenshot: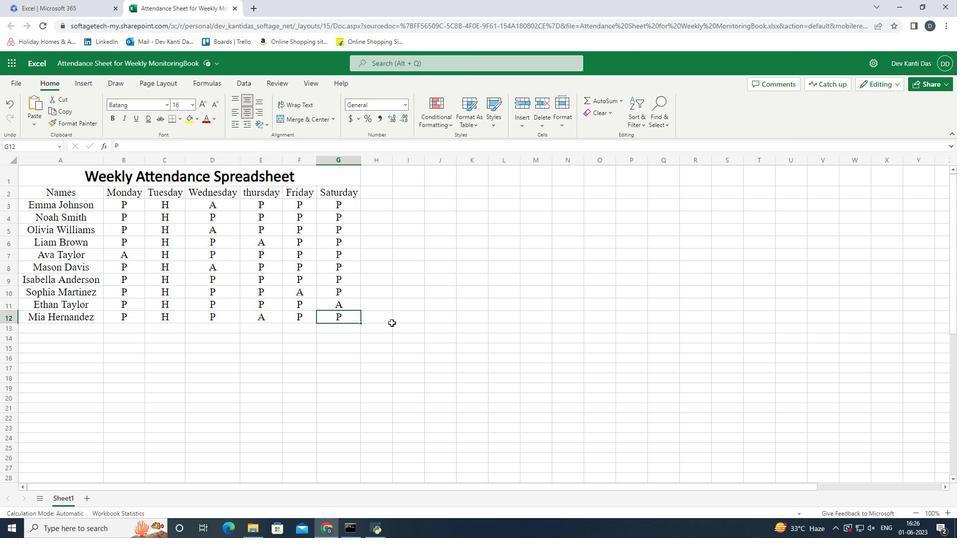 
